 Task: Add Description DS0029 to Card Card0029 in Board Board0023 in Workspace Development in Trello
Action: Mouse moved to (484, 553)
Screenshot: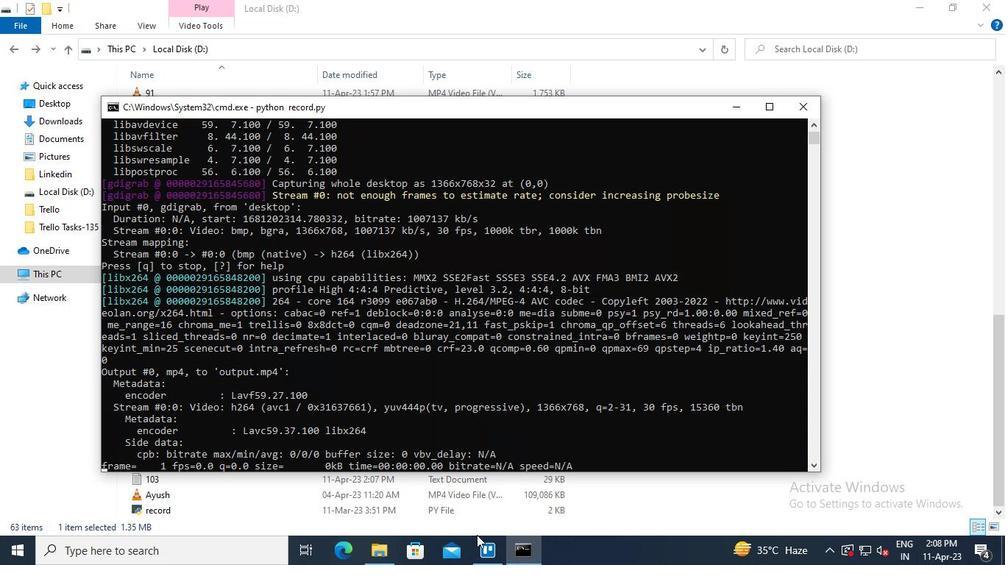 
Action: Mouse pressed left at (484, 553)
Screenshot: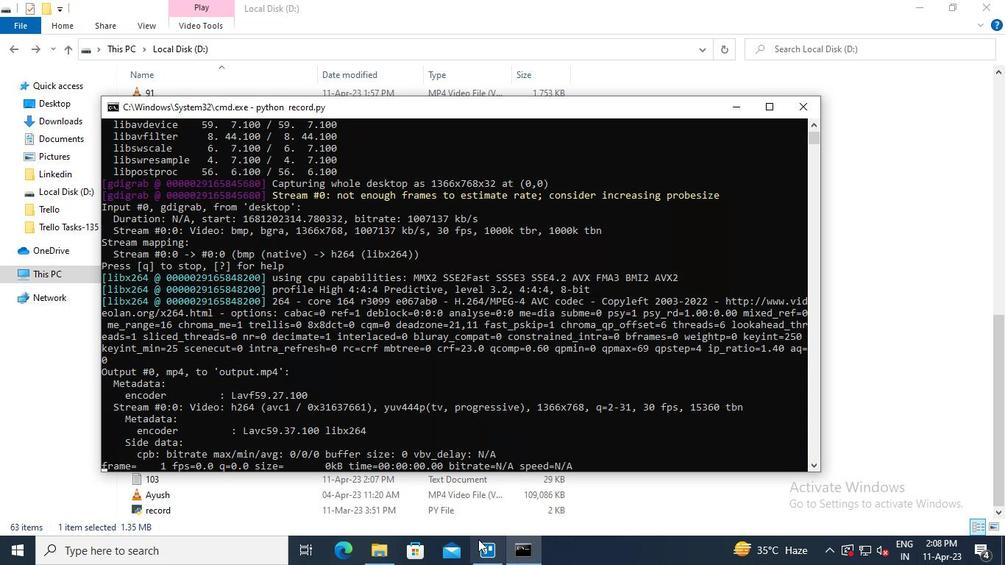 
Action: Mouse moved to (240, 202)
Screenshot: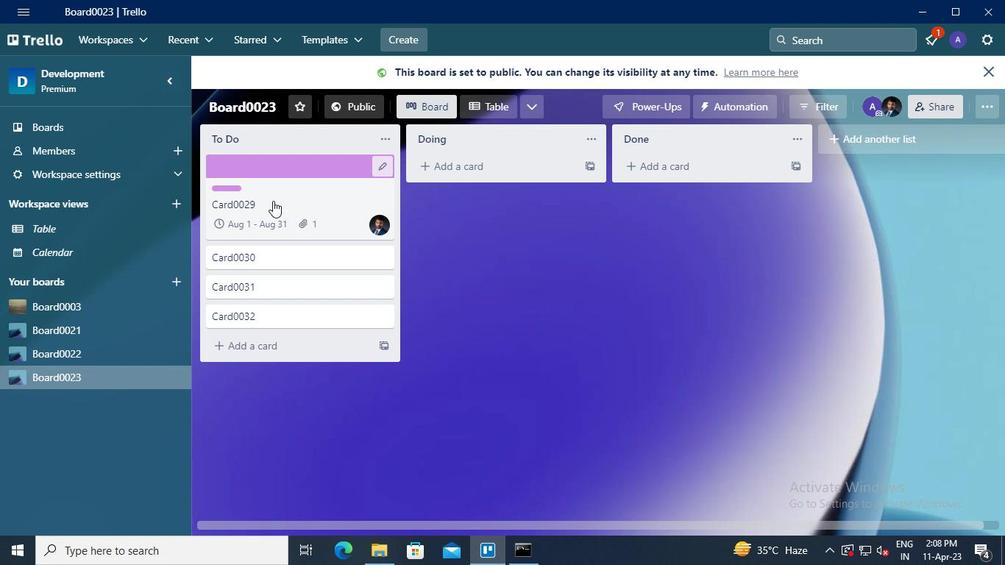 
Action: Mouse pressed left at (240, 202)
Screenshot: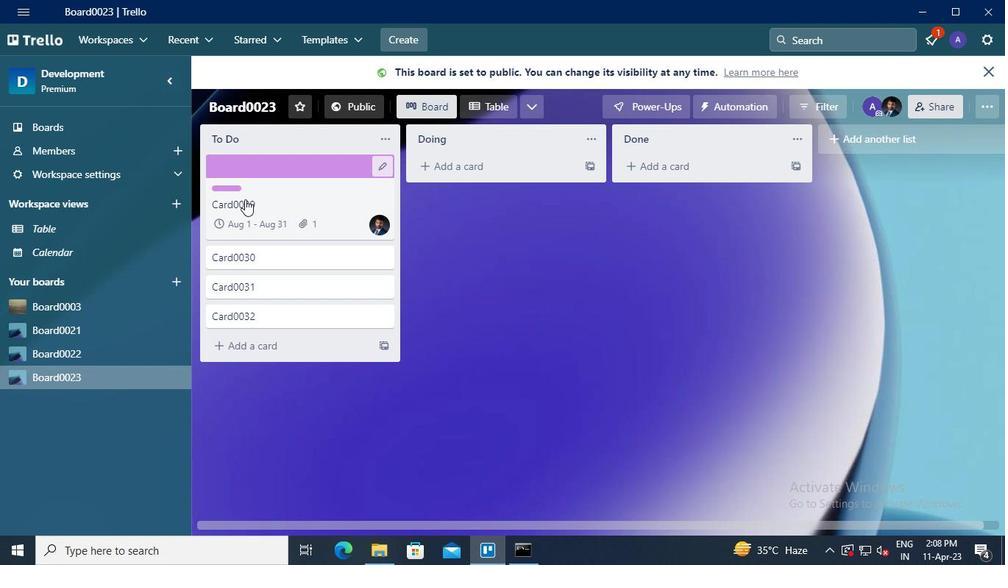 
Action: Mouse moved to (301, 360)
Screenshot: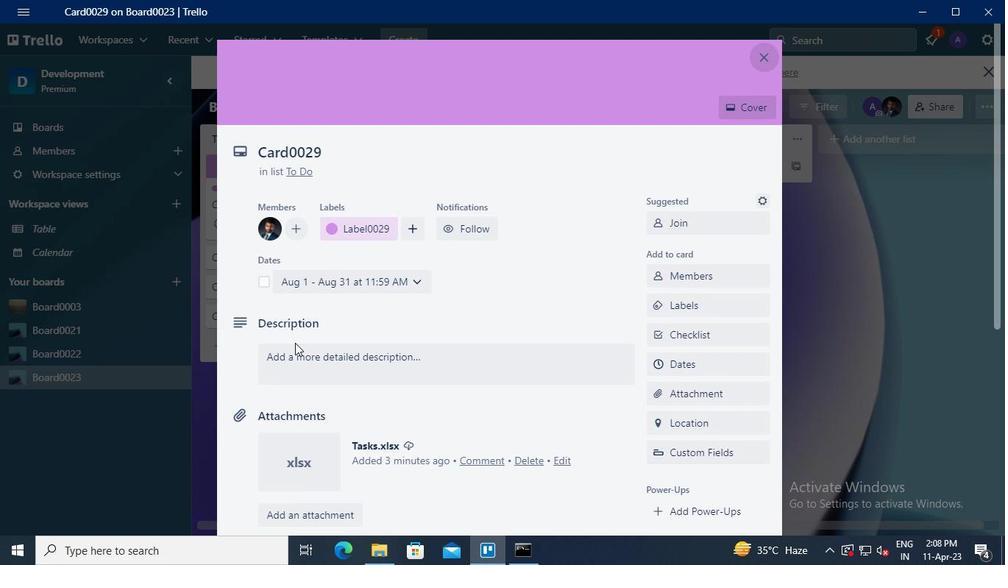 
Action: Mouse pressed left at (301, 360)
Screenshot: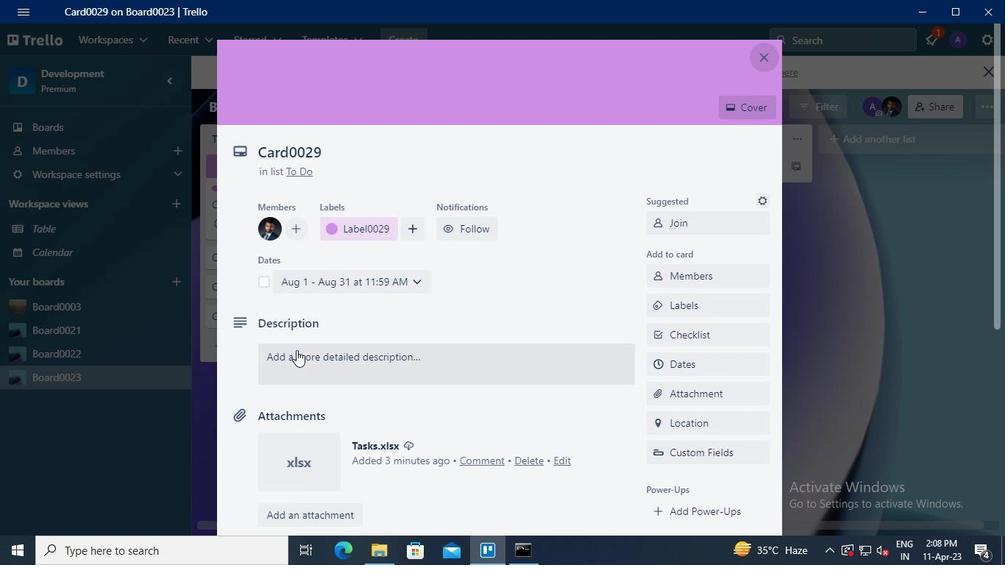 
Action: Keyboard Key.shift
Screenshot: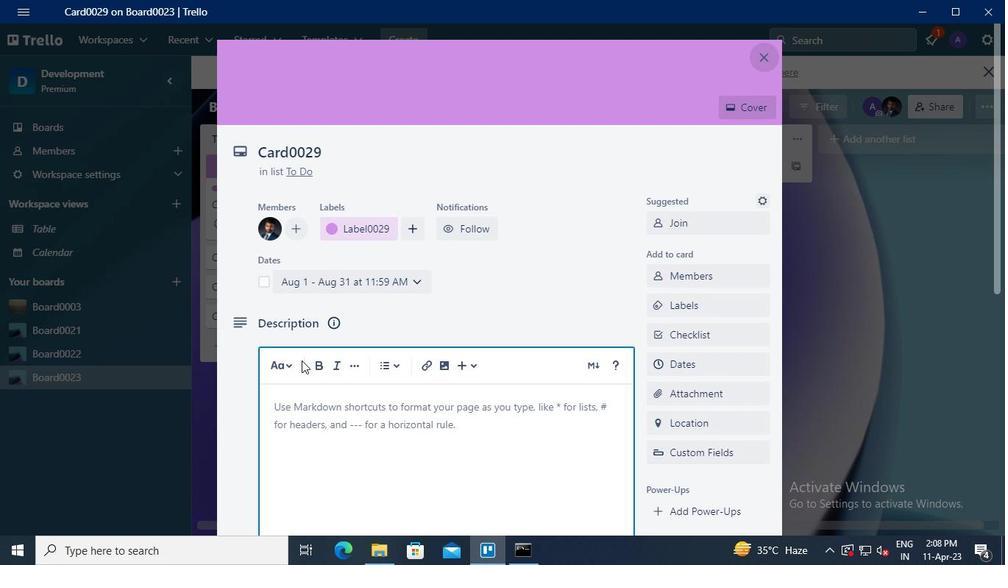 
Action: Keyboard D
Screenshot: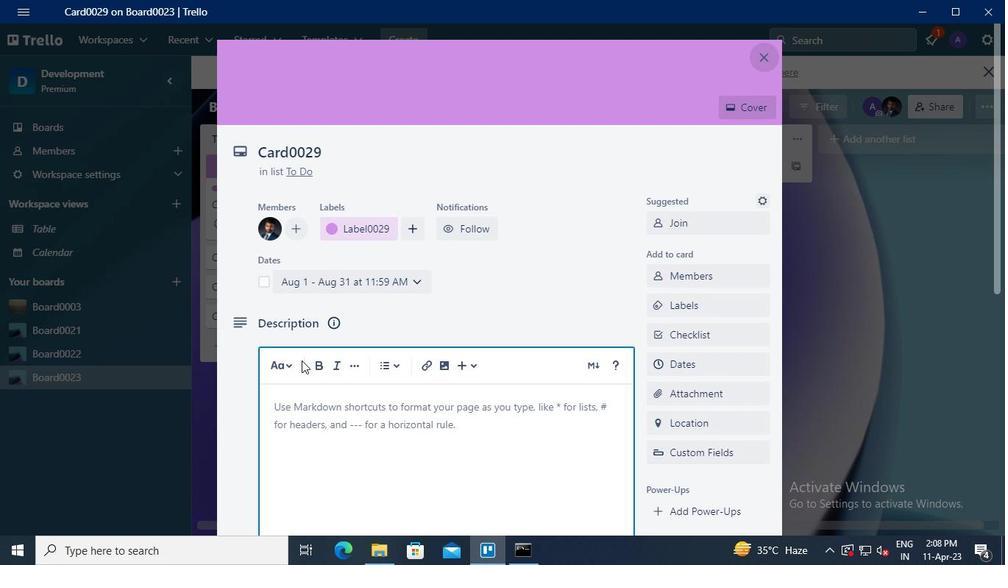 
Action: Keyboard S
Screenshot: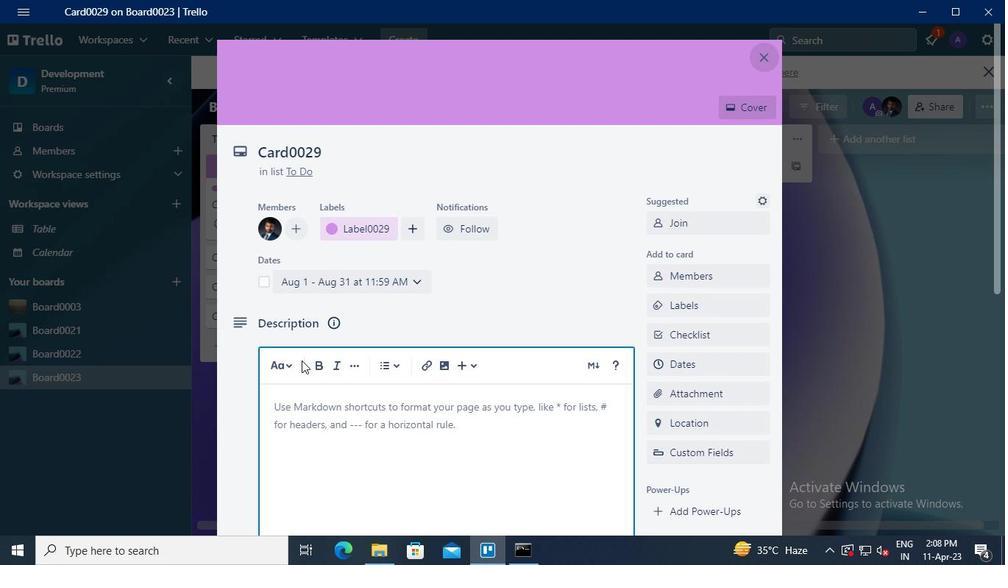 
Action: Keyboard <96>
Screenshot: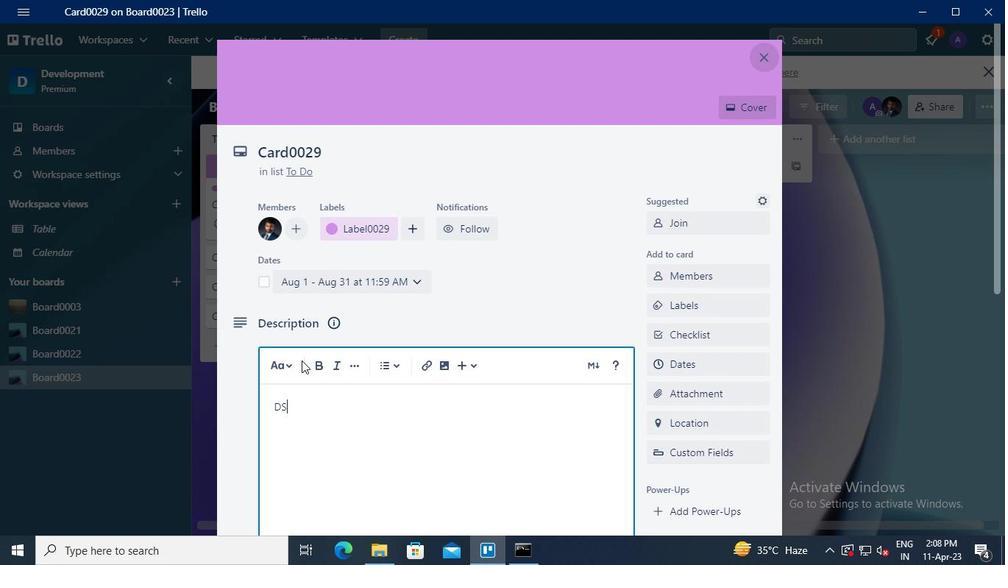 
Action: Keyboard <96>
Screenshot: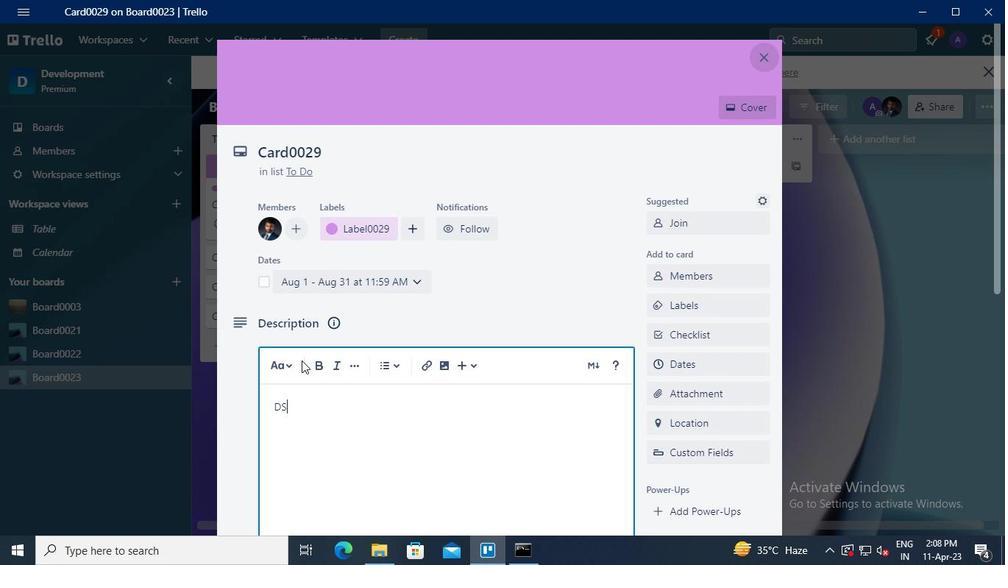 
Action: Keyboard <98>
Screenshot: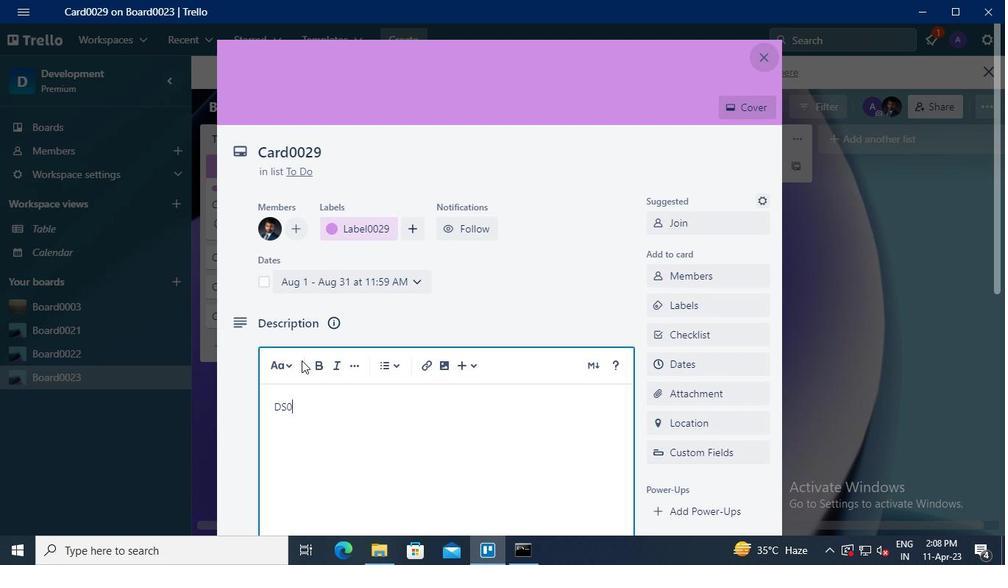 
Action: Keyboard <105>
Screenshot: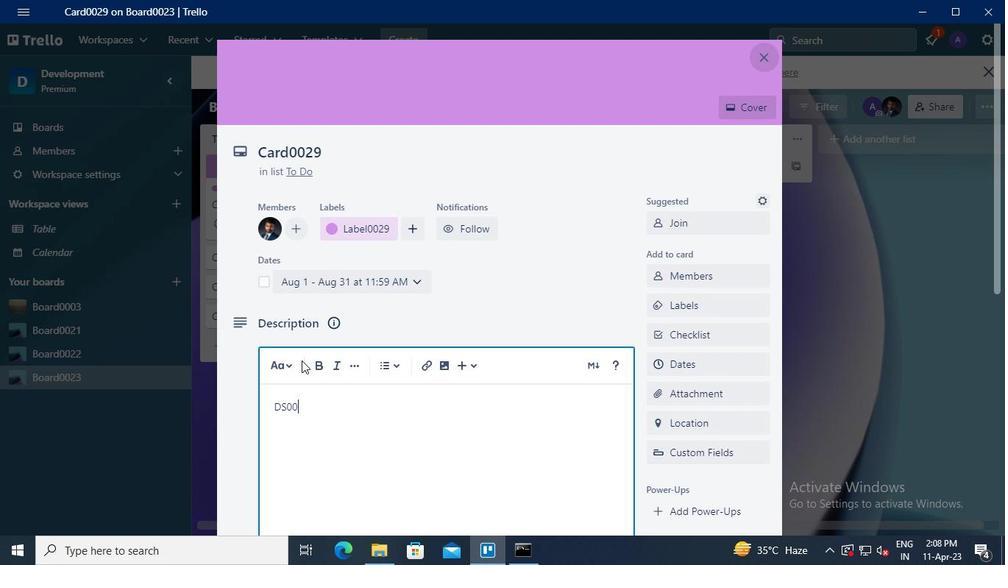 
Action: Mouse moved to (287, 276)
Screenshot: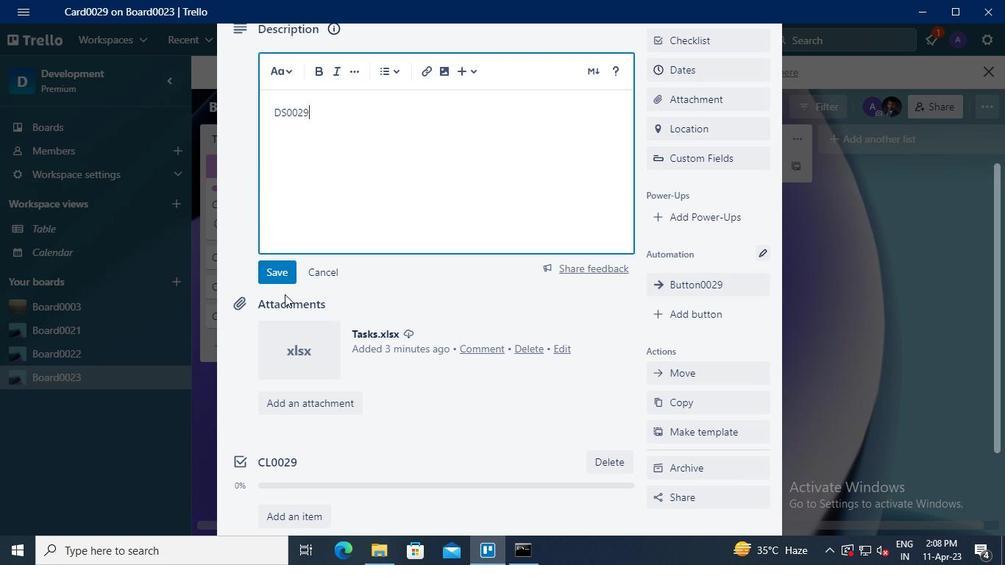 
Action: Mouse pressed left at (287, 276)
Screenshot: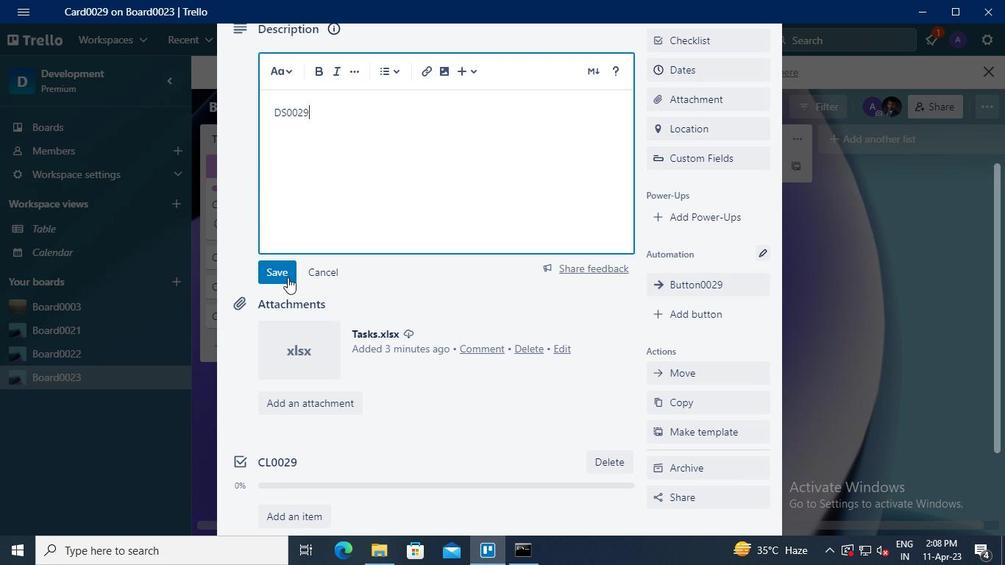 
Action: Mouse moved to (516, 556)
Screenshot: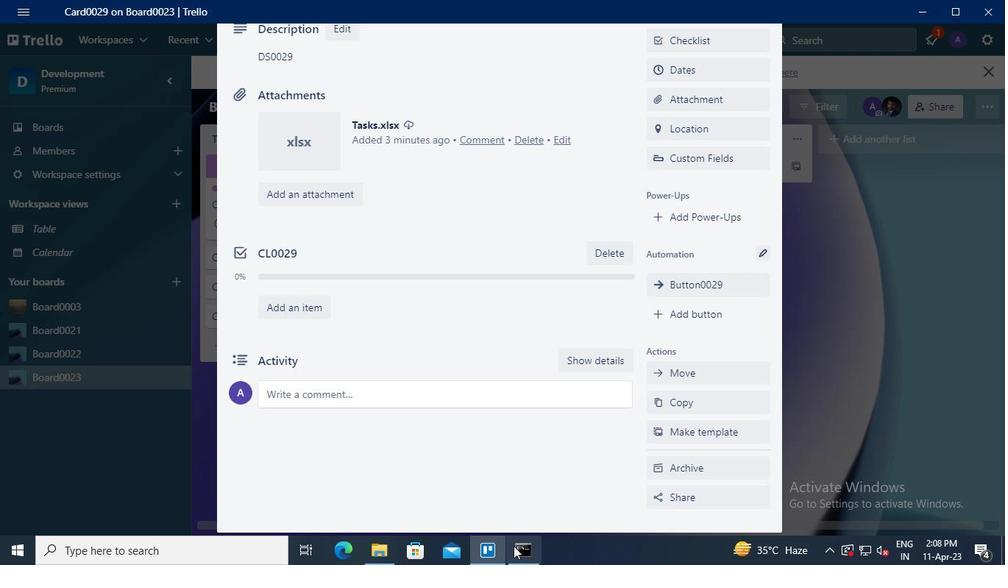 
Action: Mouse pressed left at (516, 556)
Screenshot: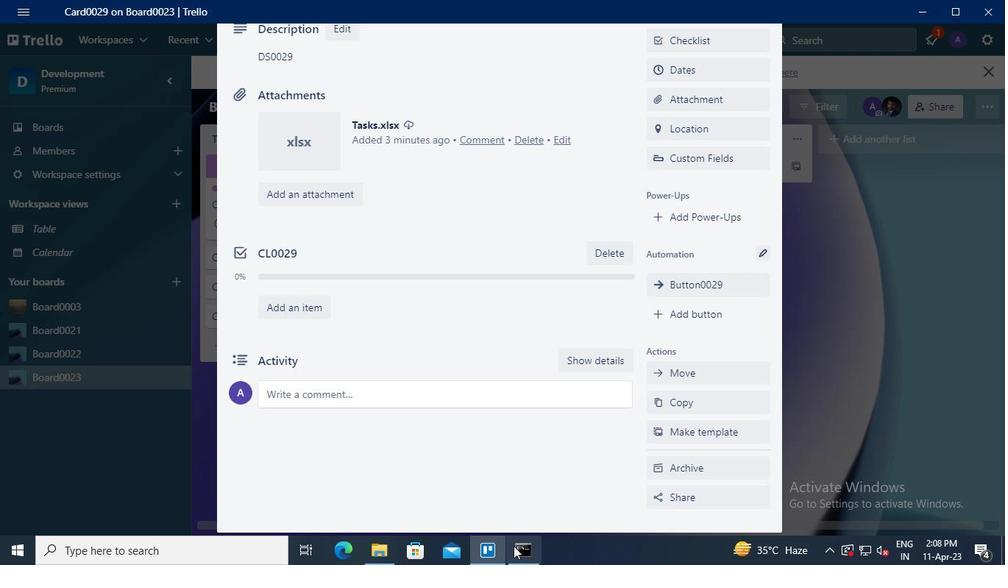 
Action: Mouse moved to (796, 111)
Screenshot: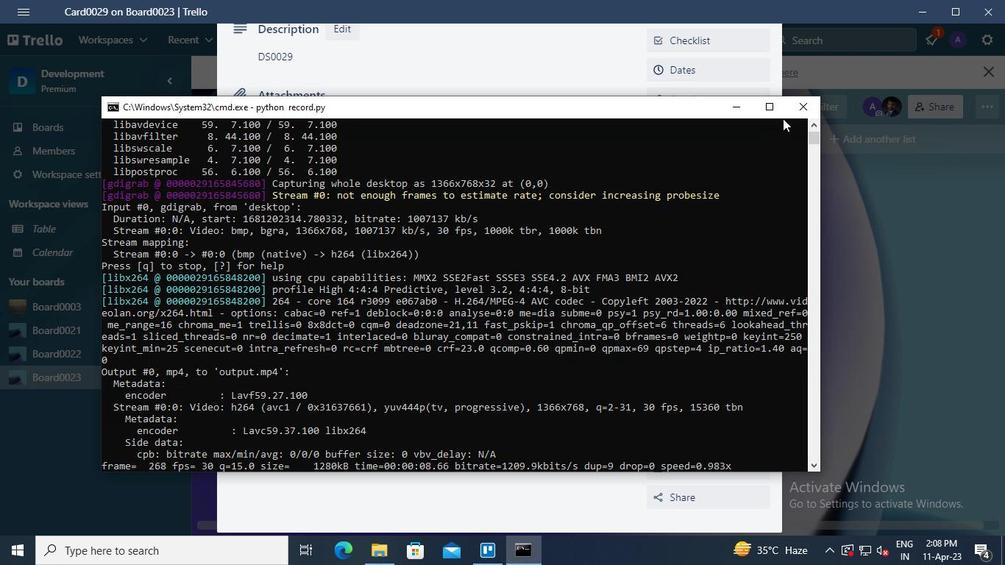 
Action: Mouse pressed left at (796, 111)
Screenshot: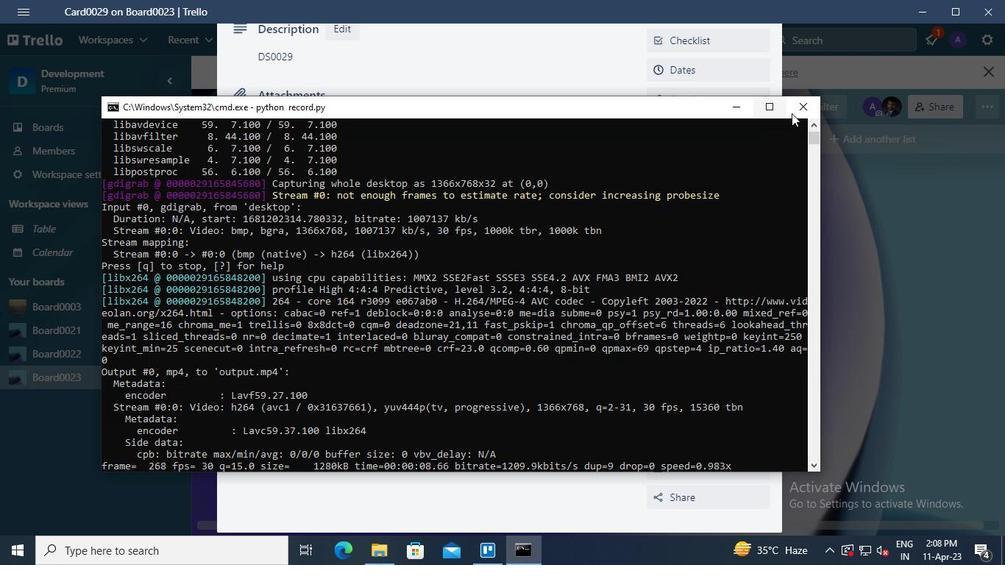 
